 Task: Turn on the screen reader with collaborator announcements.
Action: Mouse moved to (239, 127)
Screenshot: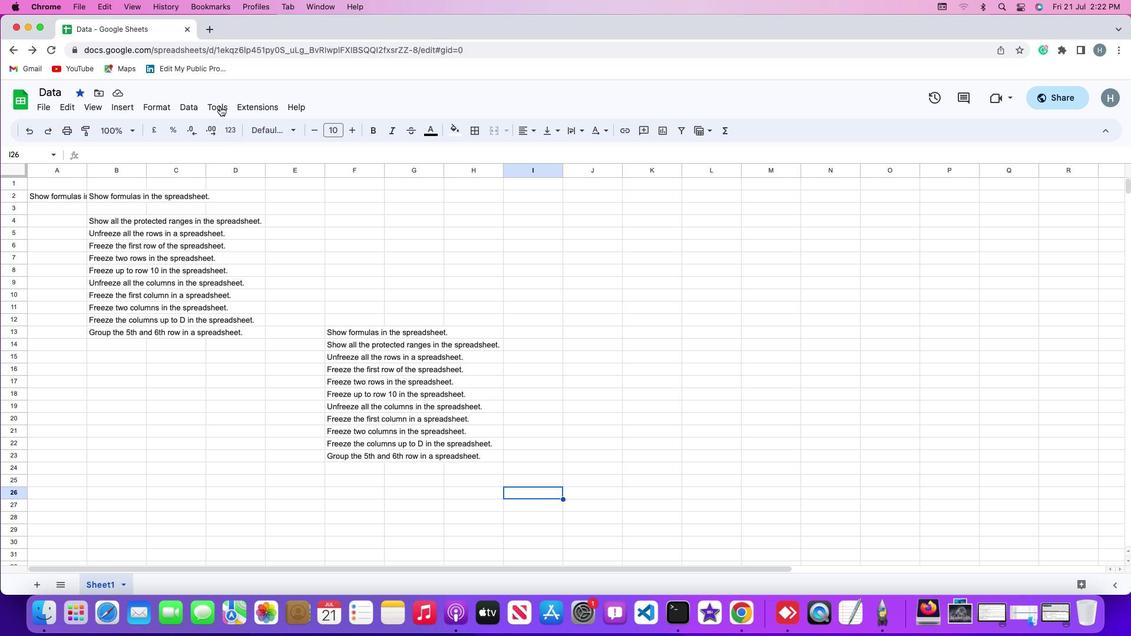 
Action: Mouse pressed left at (239, 127)
Screenshot: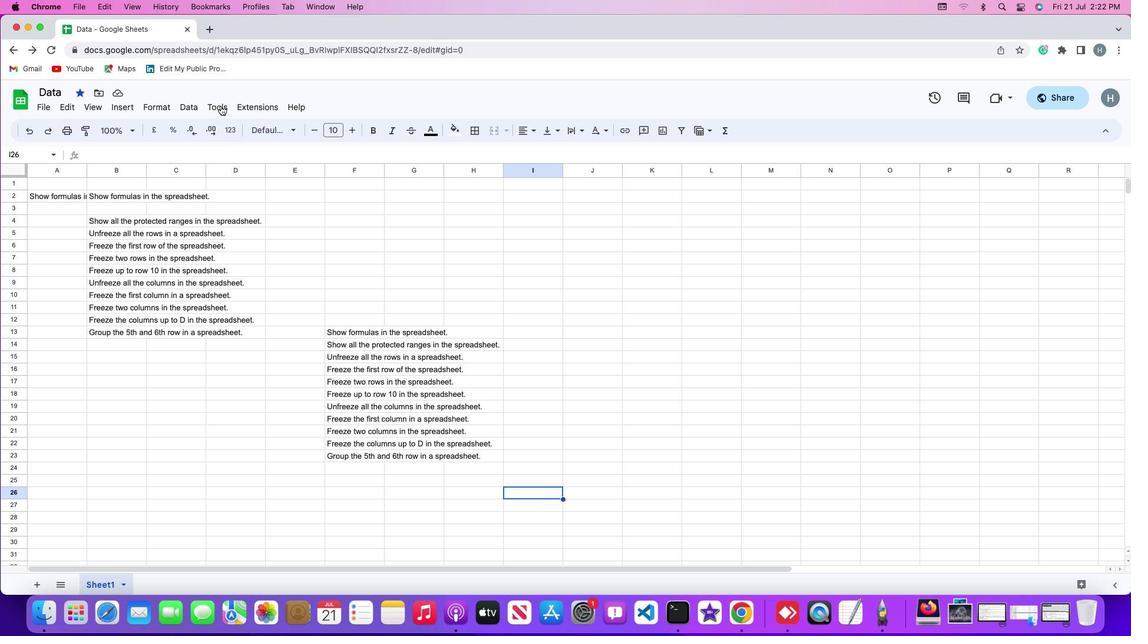 
Action: Mouse moved to (241, 129)
Screenshot: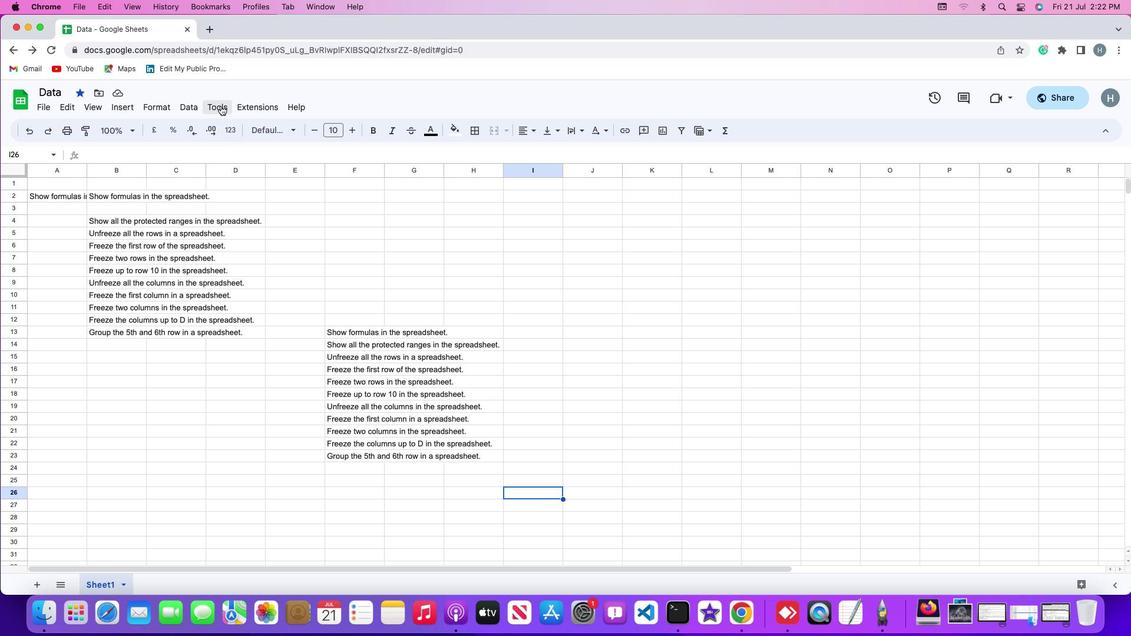 
Action: Mouse pressed left at (241, 129)
Screenshot: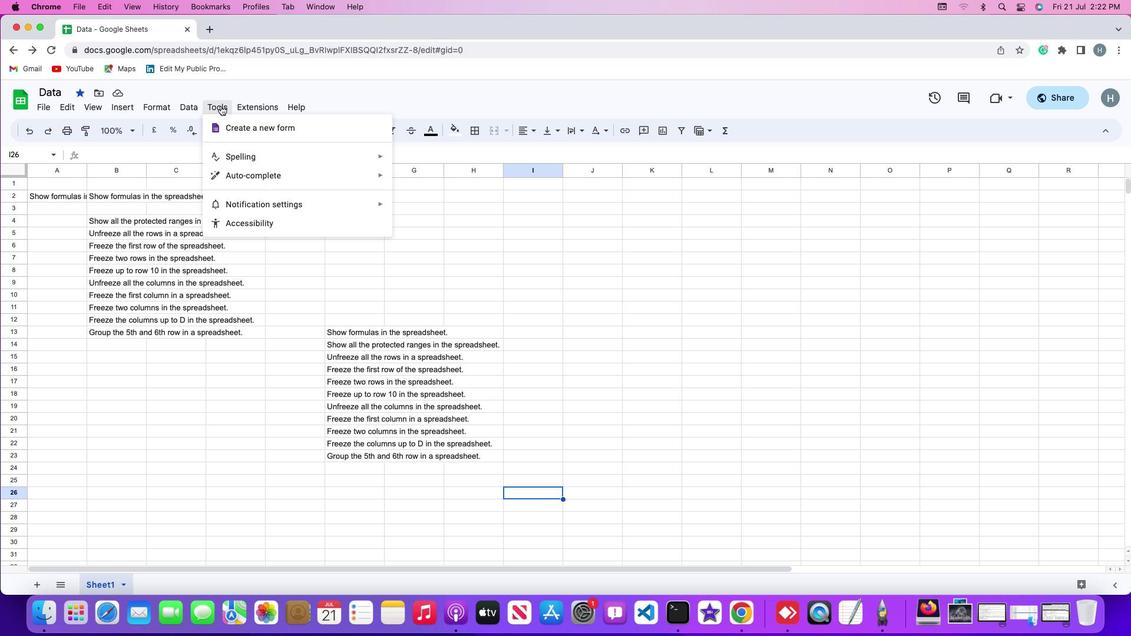
Action: Mouse moved to (285, 252)
Screenshot: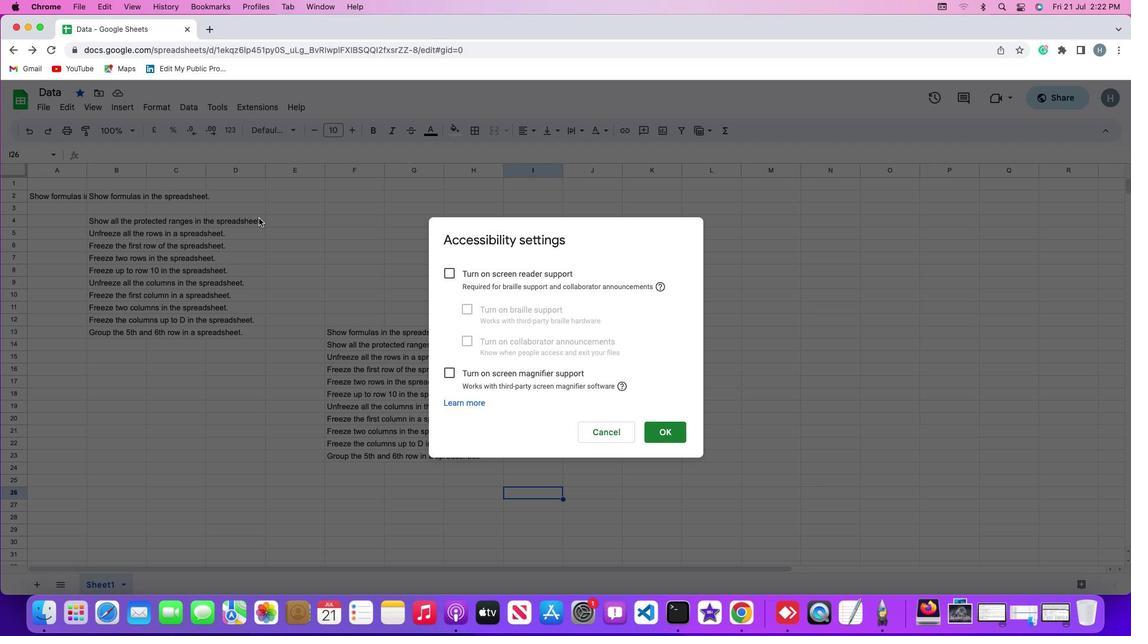 
Action: Mouse pressed left at (285, 252)
Screenshot: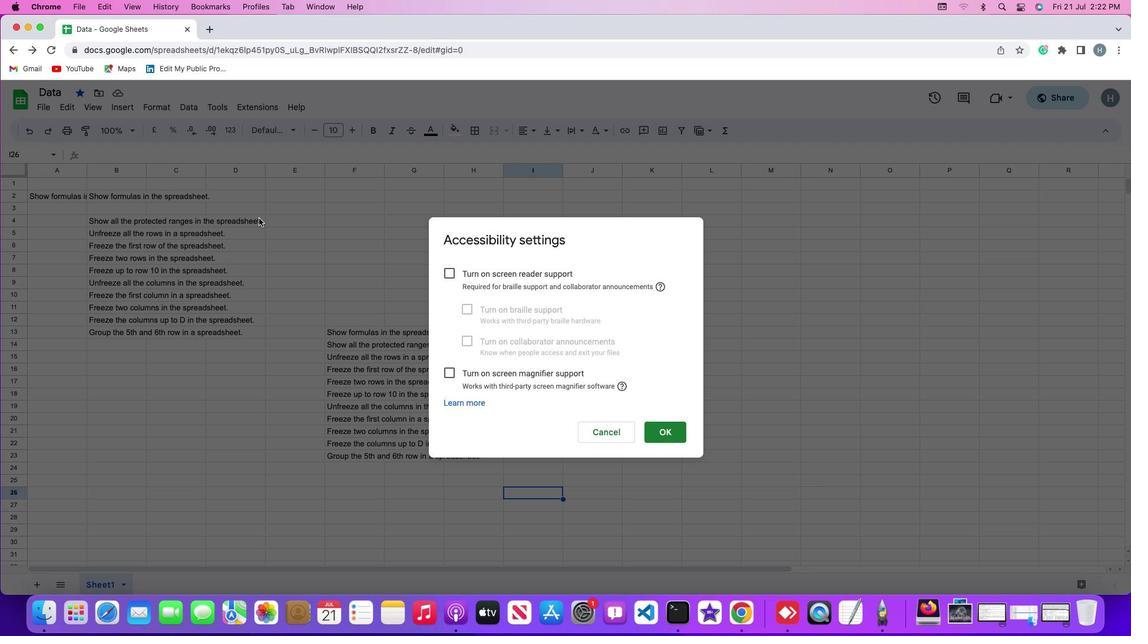 
Action: Mouse moved to (501, 310)
Screenshot: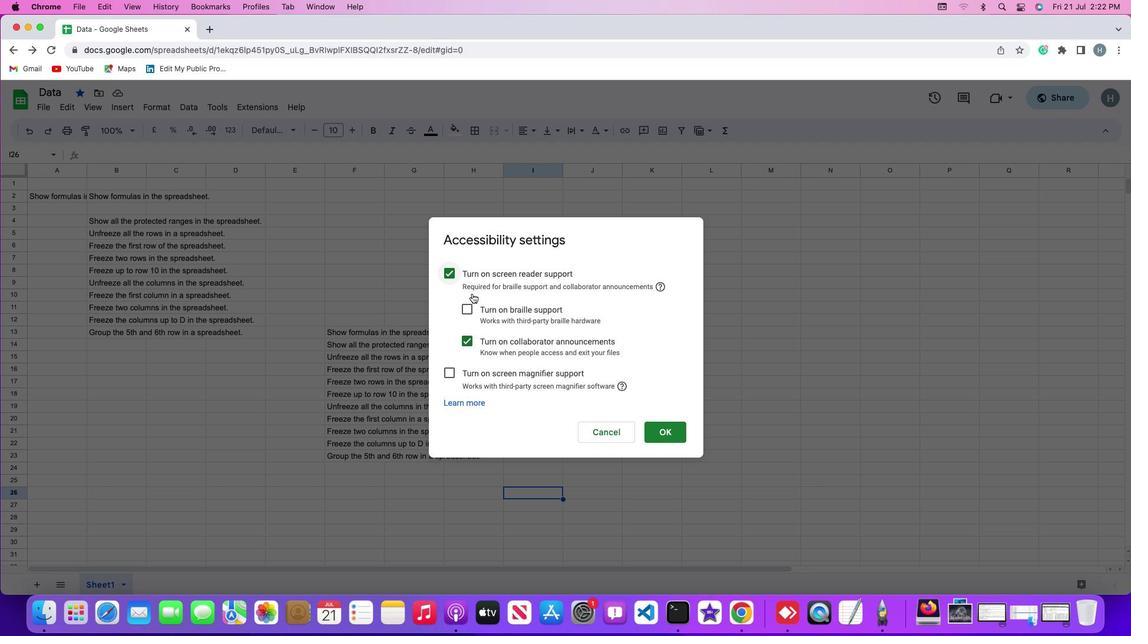 
Action: Mouse pressed left at (501, 310)
Screenshot: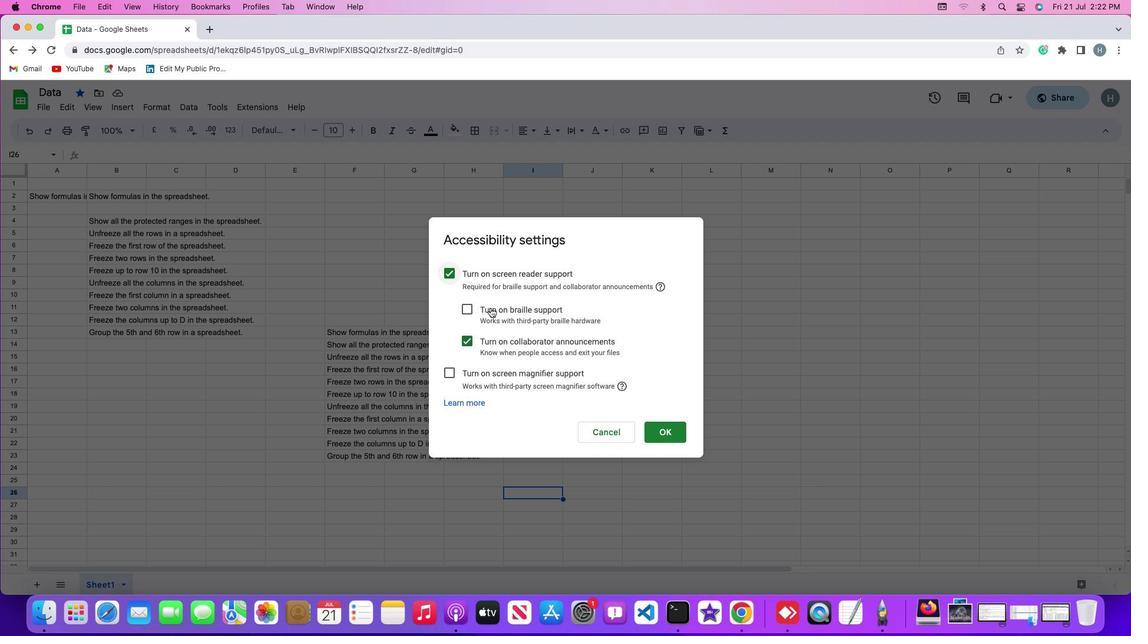 
Action: Mouse moved to (740, 486)
Screenshot: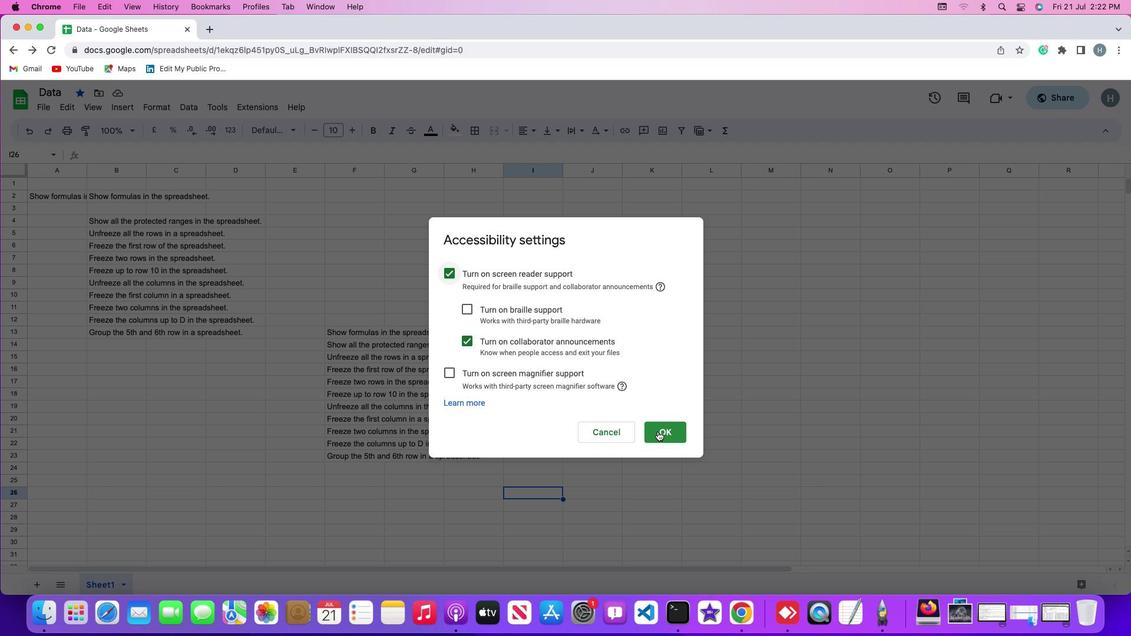
Action: Mouse pressed left at (740, 486)
Screenshot: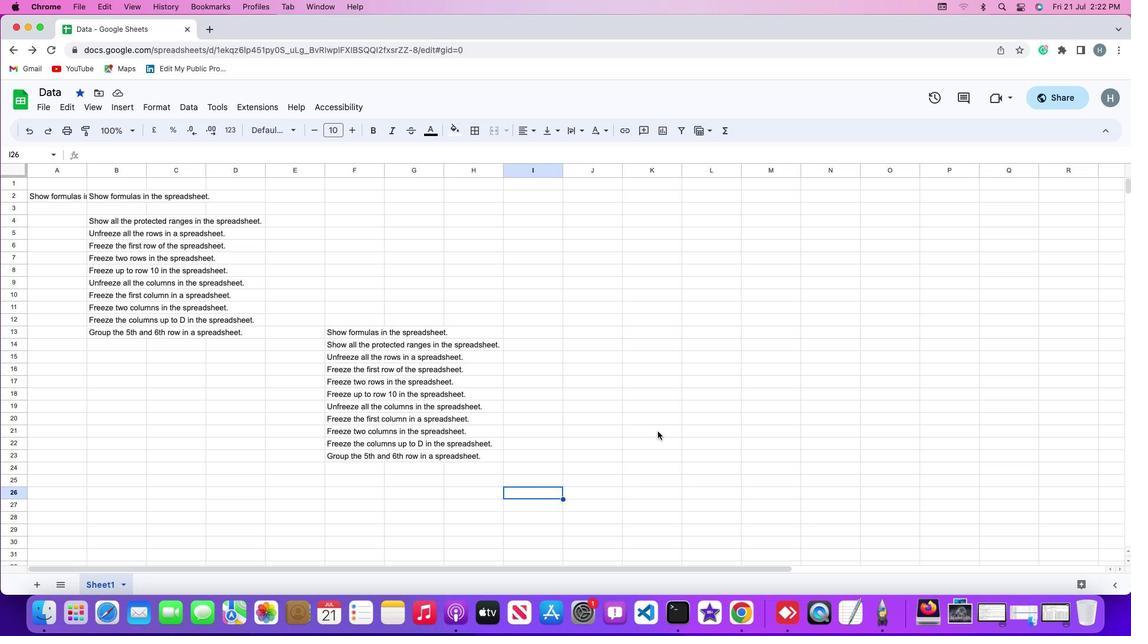 
Action: Mouse moved to (745, 447)
Screenshot: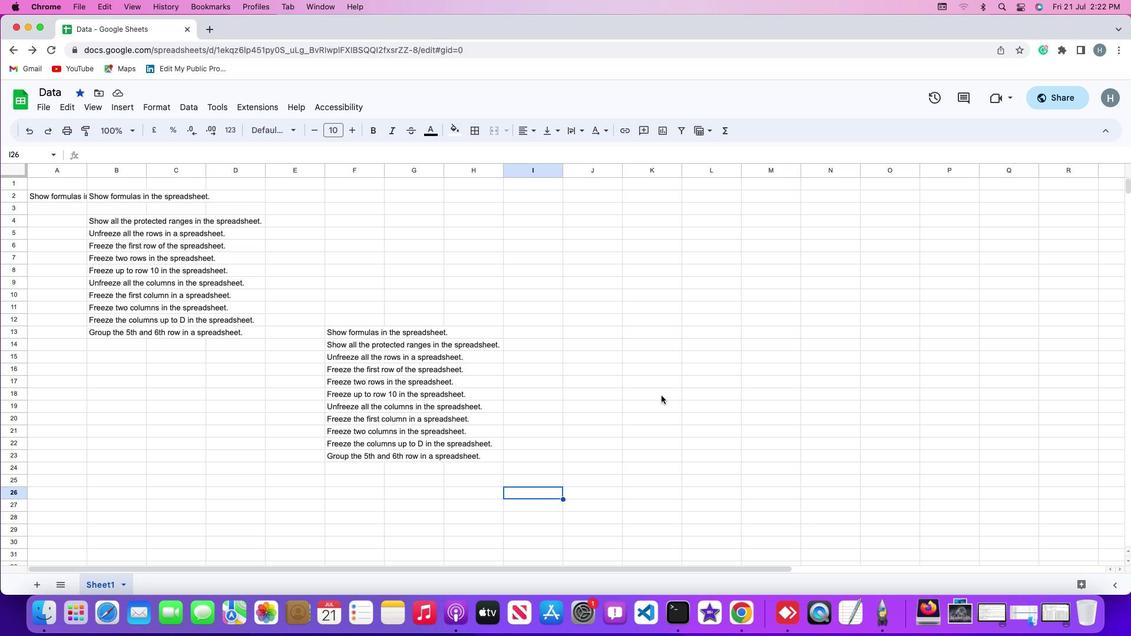 
